 Task: Create a blank project CoreLine with privacy Private to Project members  and default view as Board and in the team Taskers . Create three sections in the project as To-Do, Doing and Done
Action: Mouse moved to (93, 81)
Screenshot: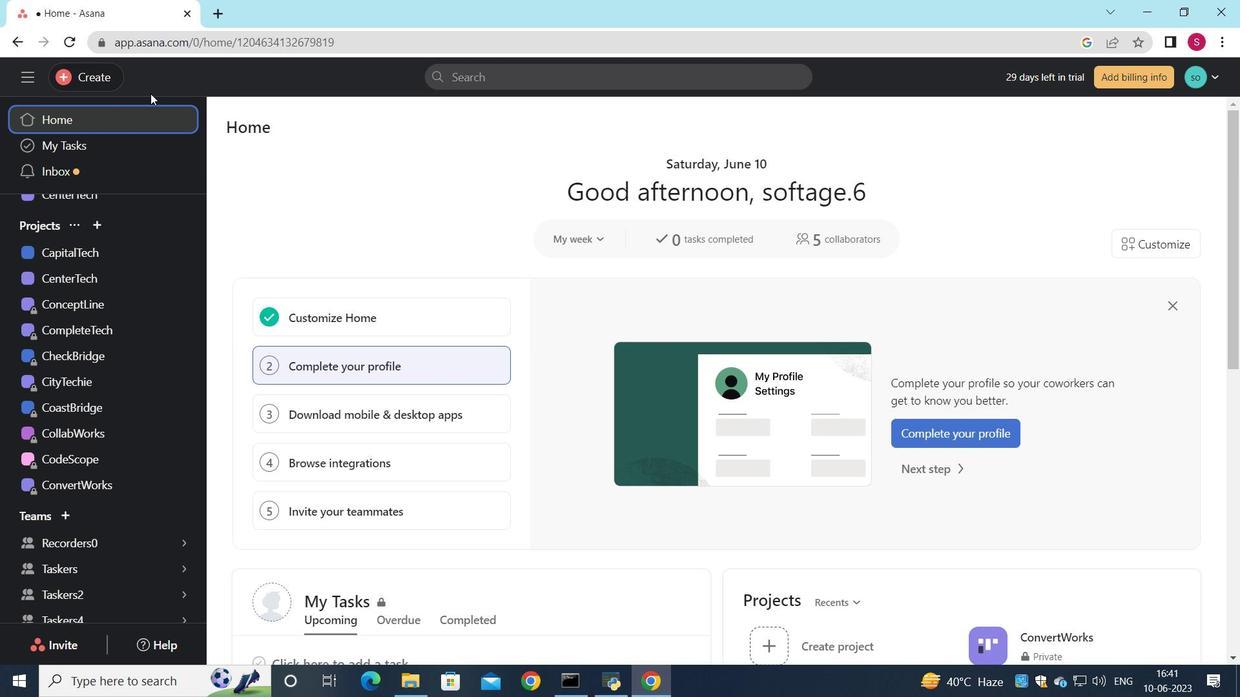 
Action: Mouse pressed left at (93, 81)
Screenshot: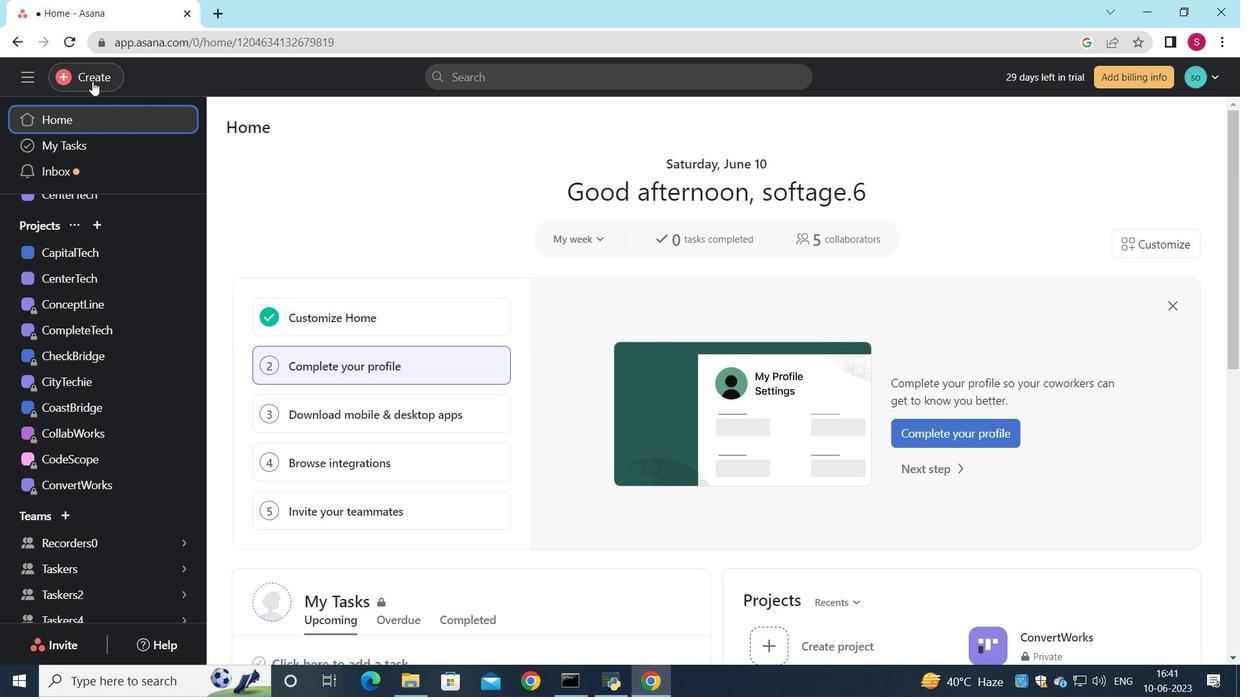 
Action: Mouse moved to (173, 122)
Screenshot: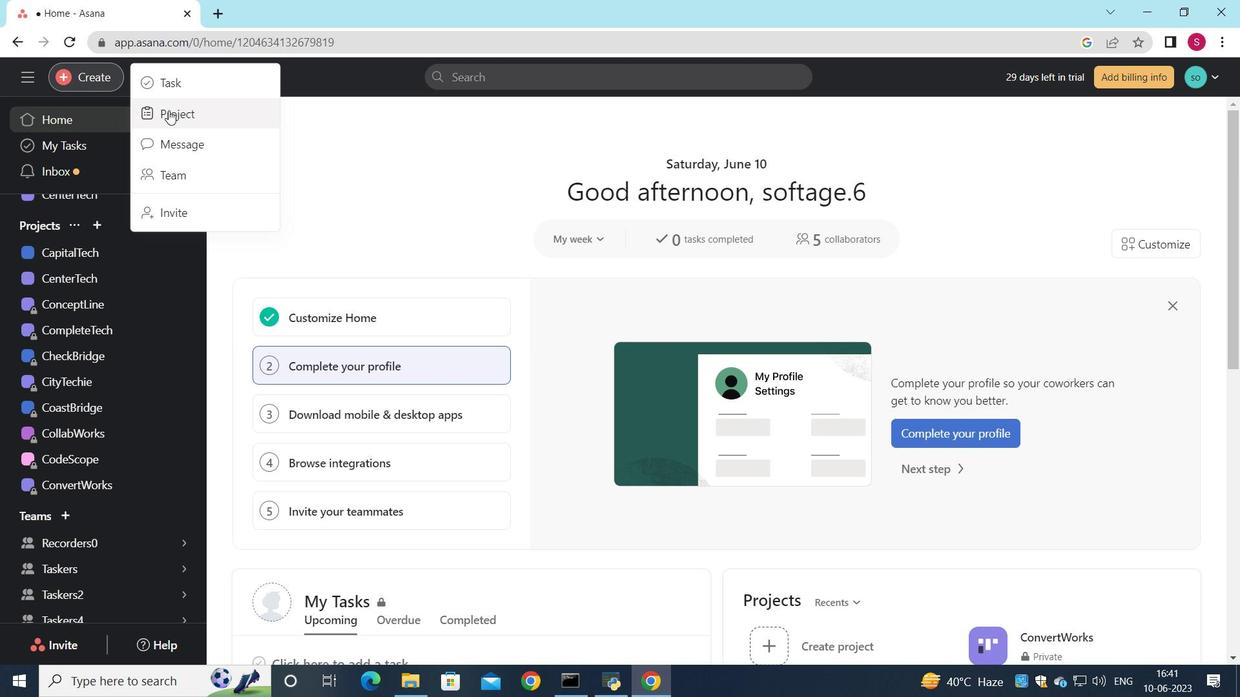 
Action: Mouse pressed left at (173, 122)
Screenshot: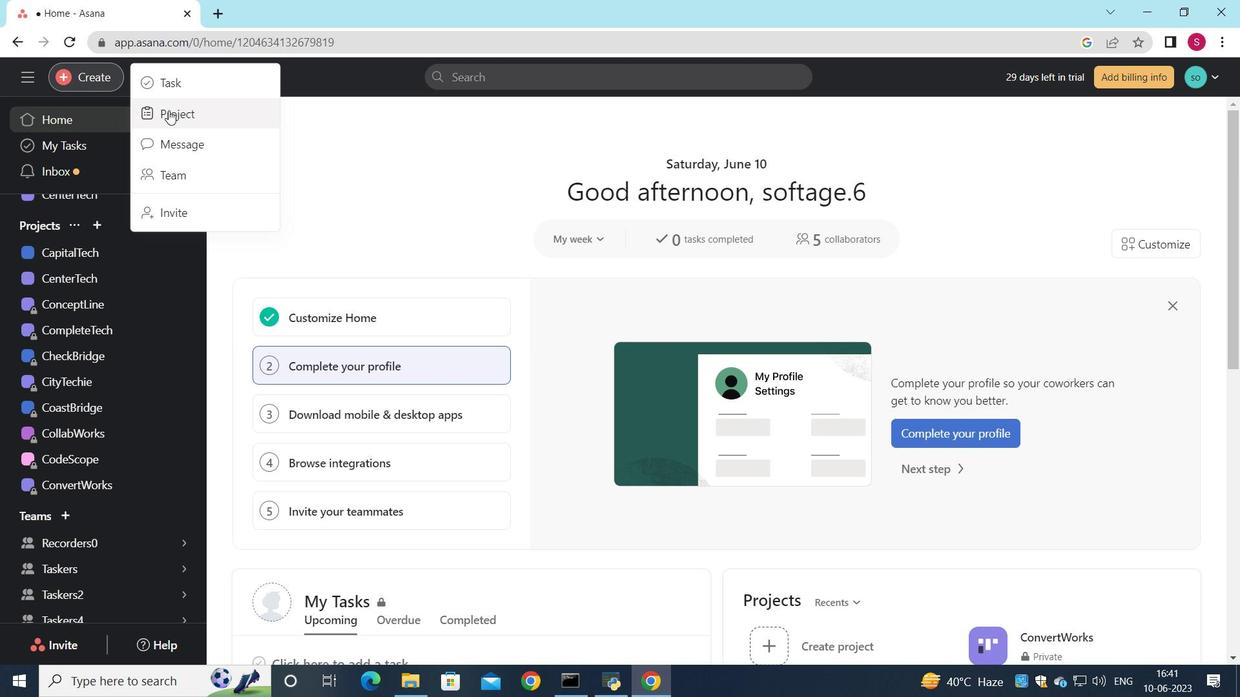 
Action: Mouse moved to (465, 358)
Screenshot: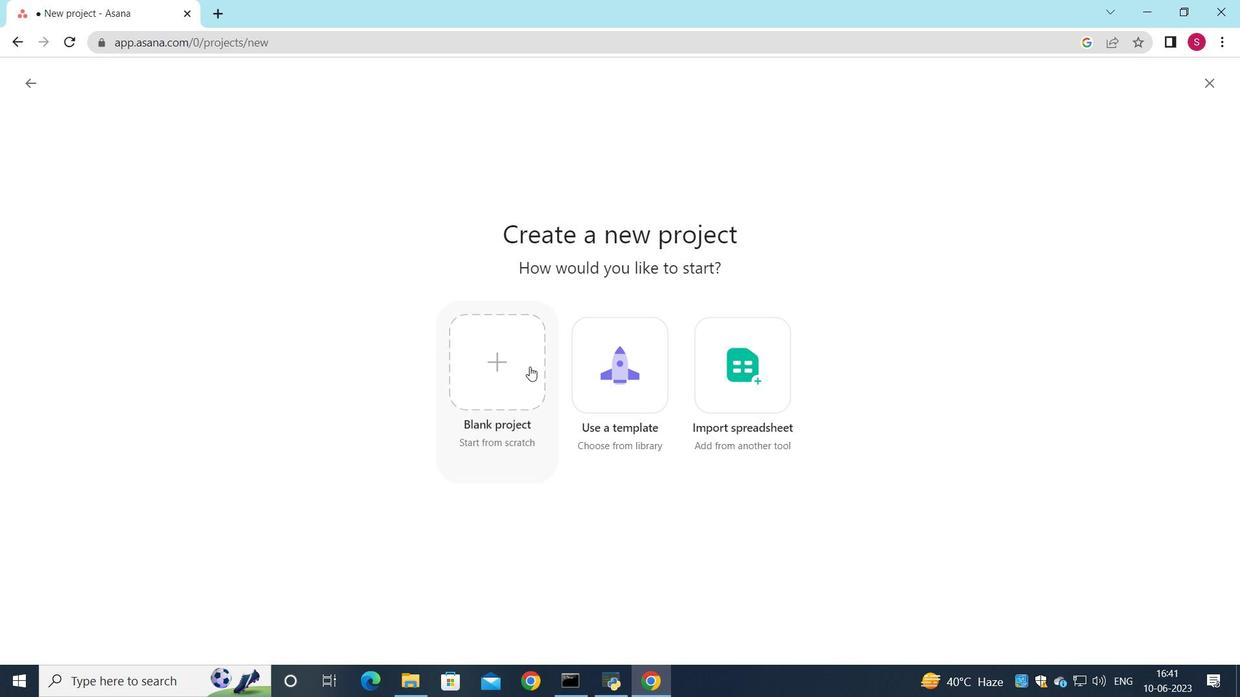 
Action: Mouse pressed left at (465, 358)
Screenshot: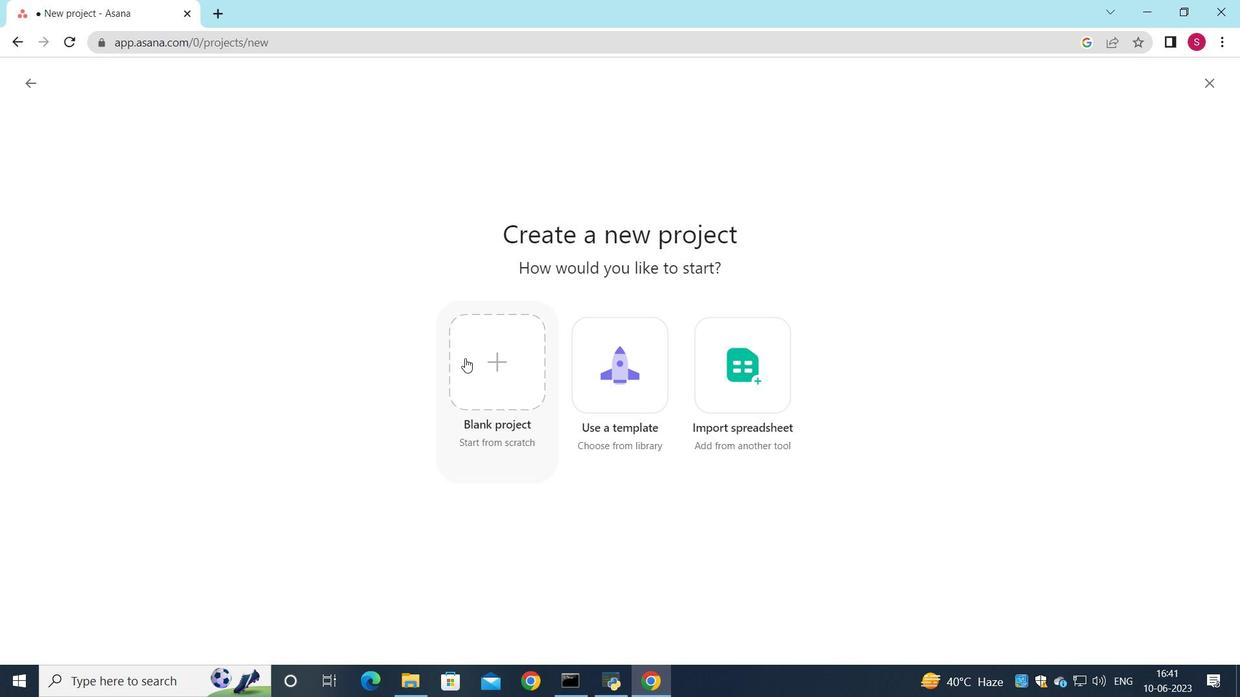 
Action: Mouse moved to (255, 199)
Screenshot: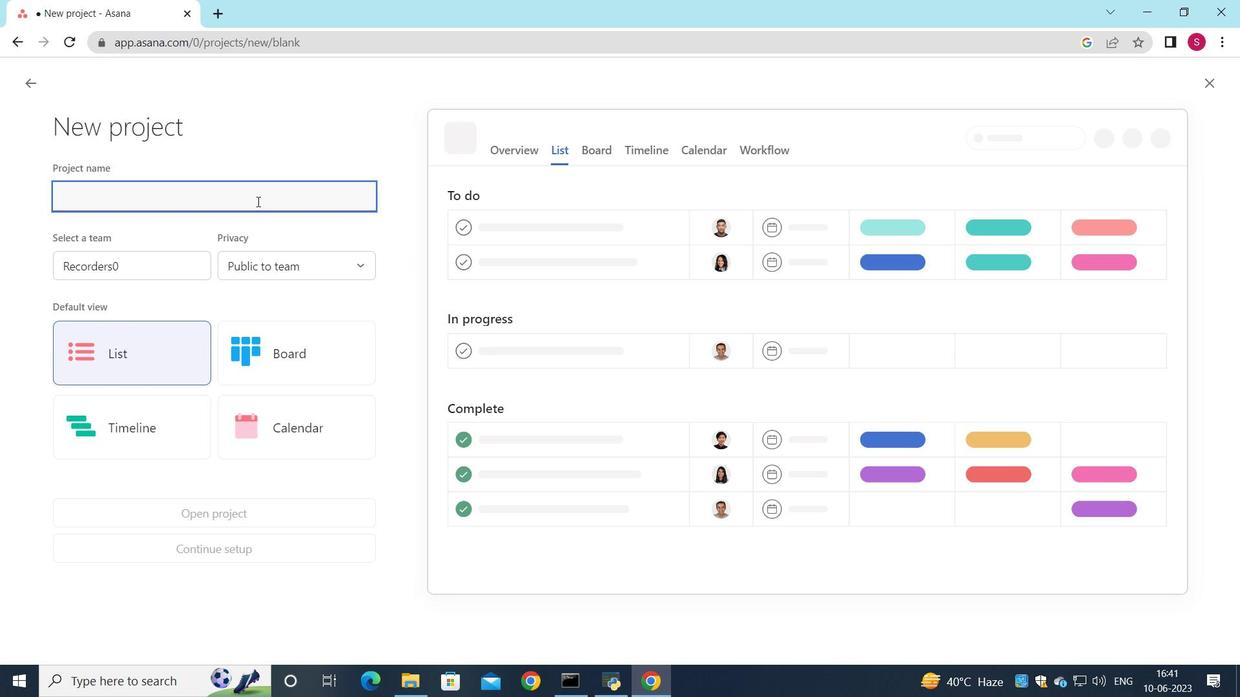 
Action: Key pressed <Key.shift>Core<Key.shift>Line
Screenshot: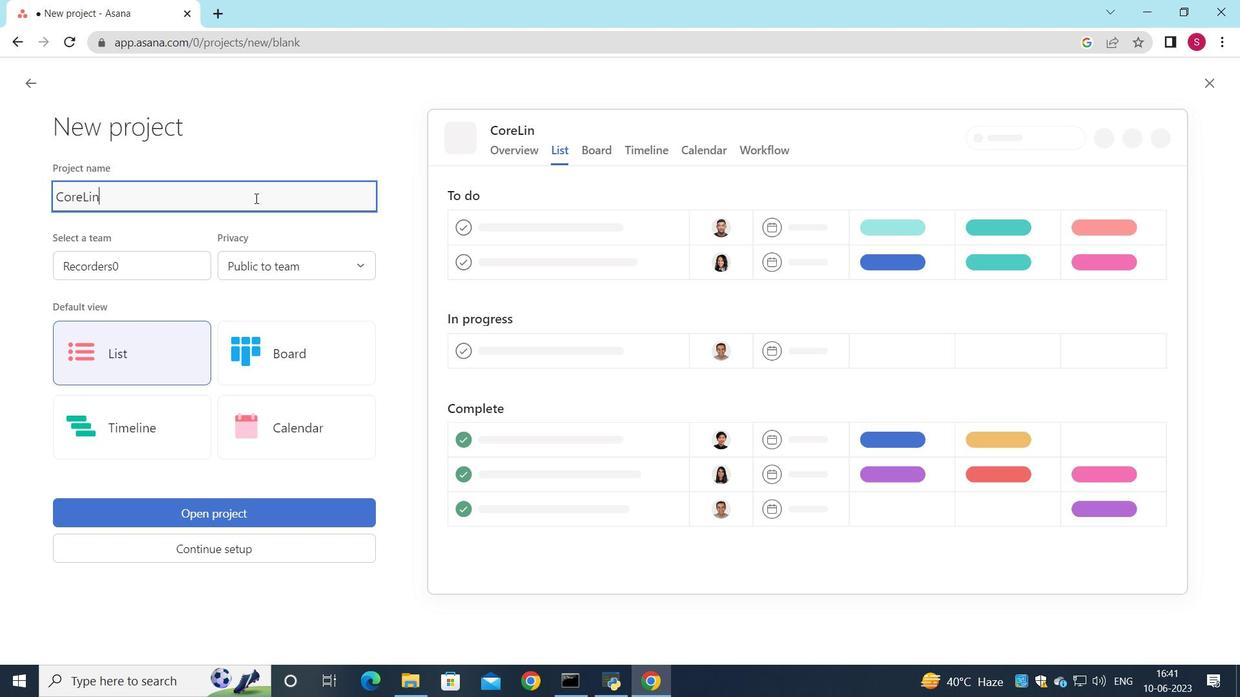 
Action: Mouse moved to (184, 272)
Screenshot: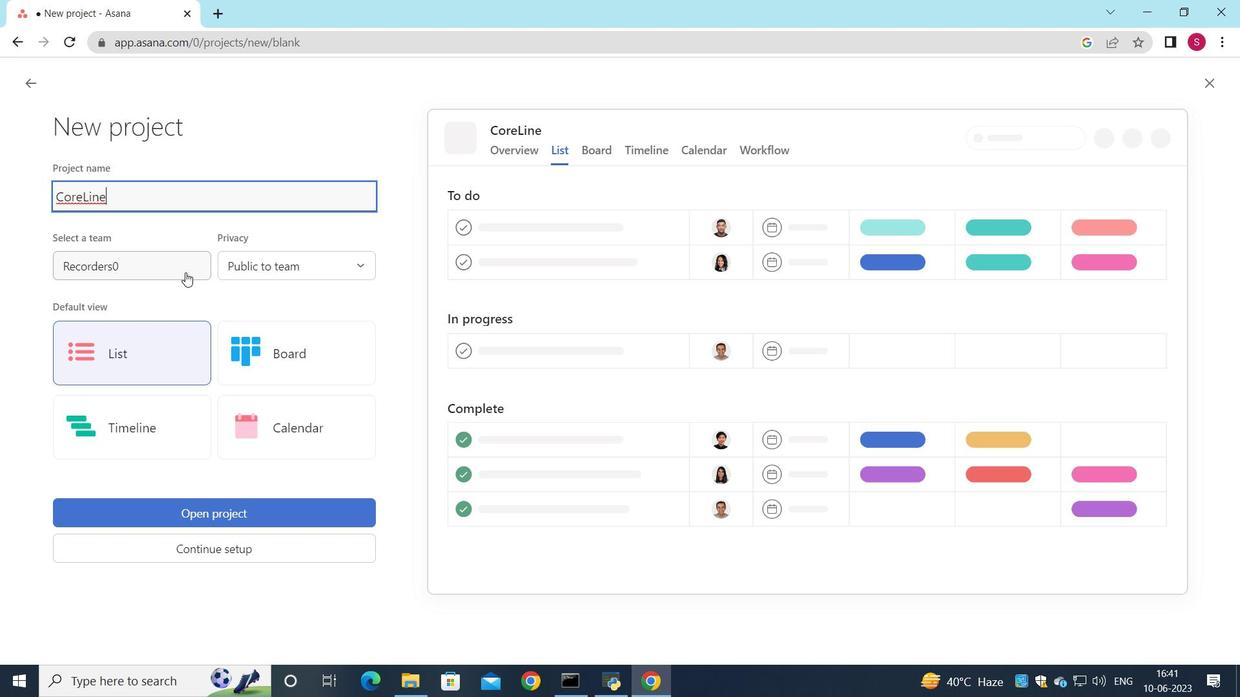 
Action: Mouse pressed left at (184, 272)
Screenshot: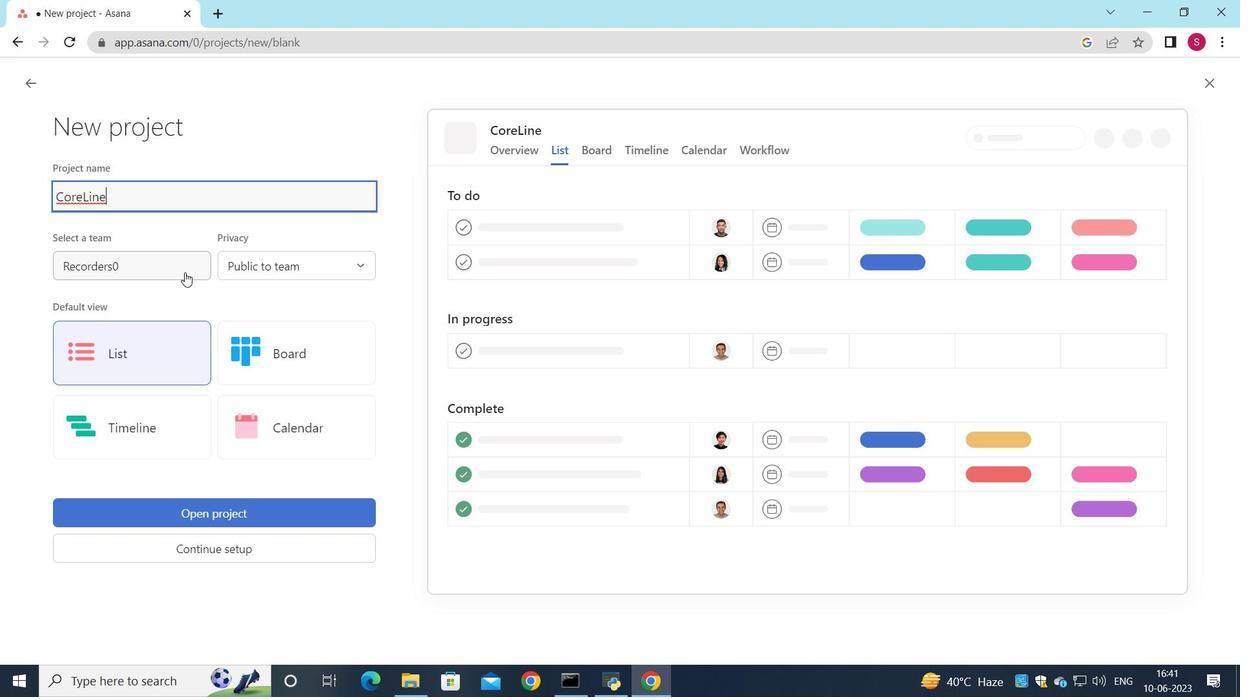 
Action: Mouse moved to (128, 328)
Screenshot: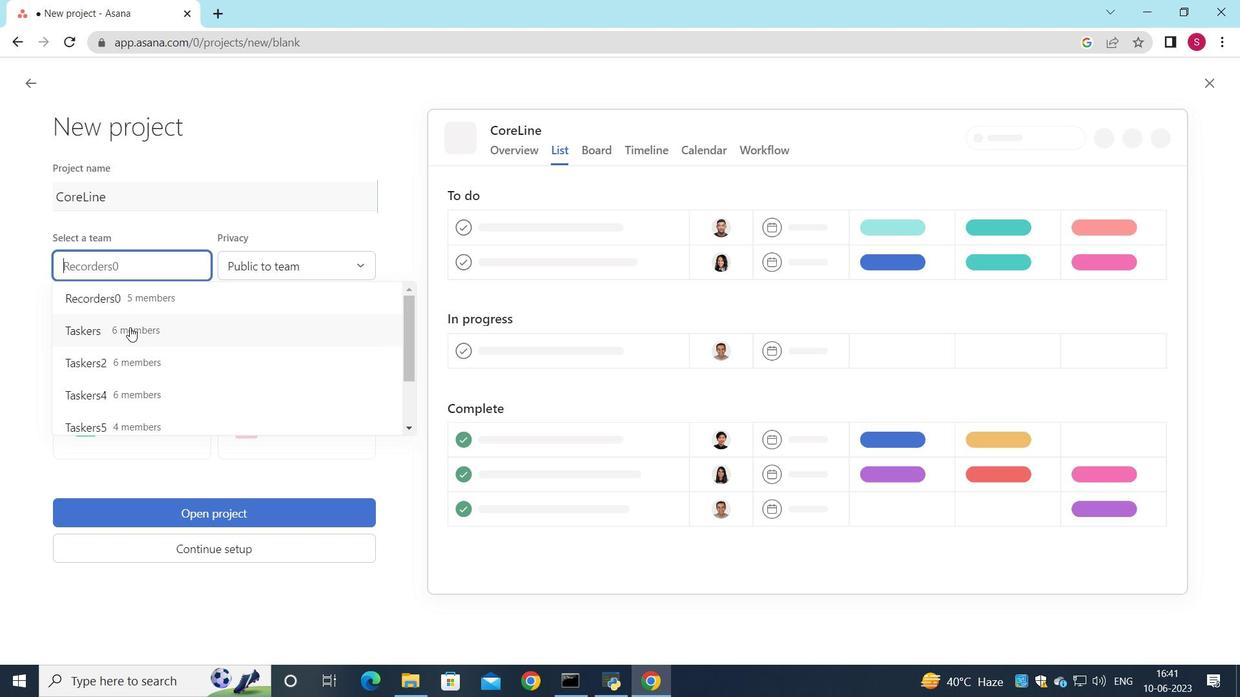
Action: Mouse pressed left at (128, 328)
Screenshot: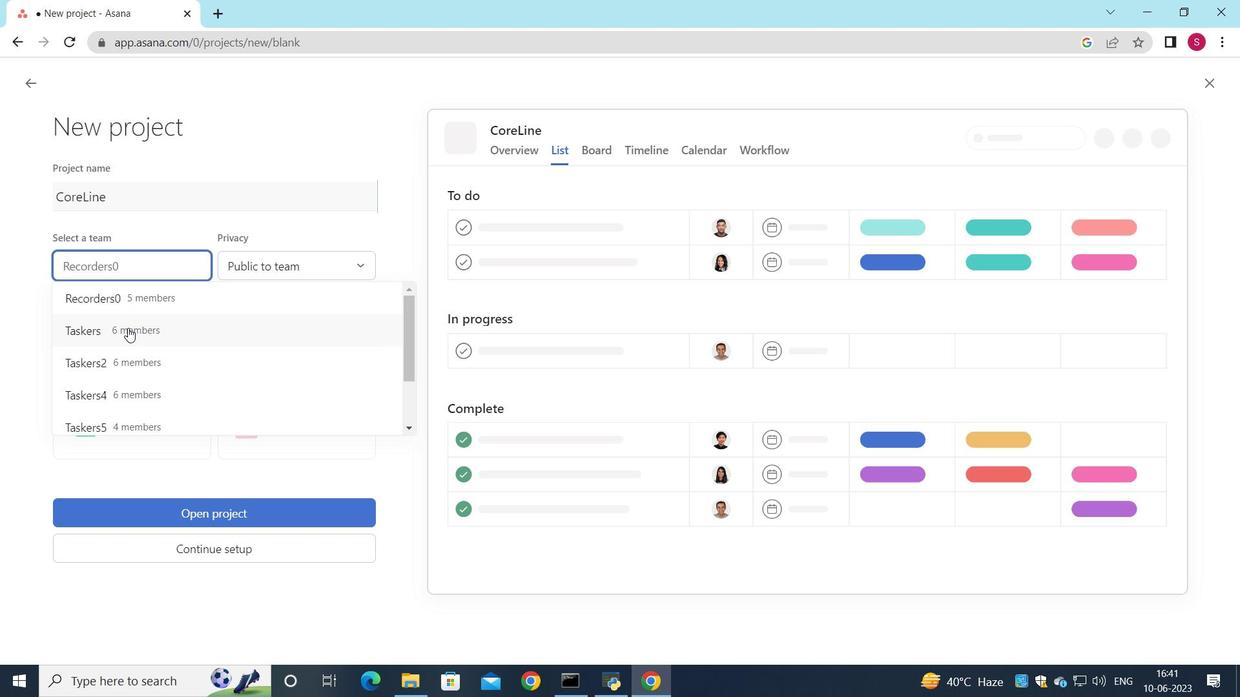 
Action: Mouse moved to (348, 263)
Screenshot: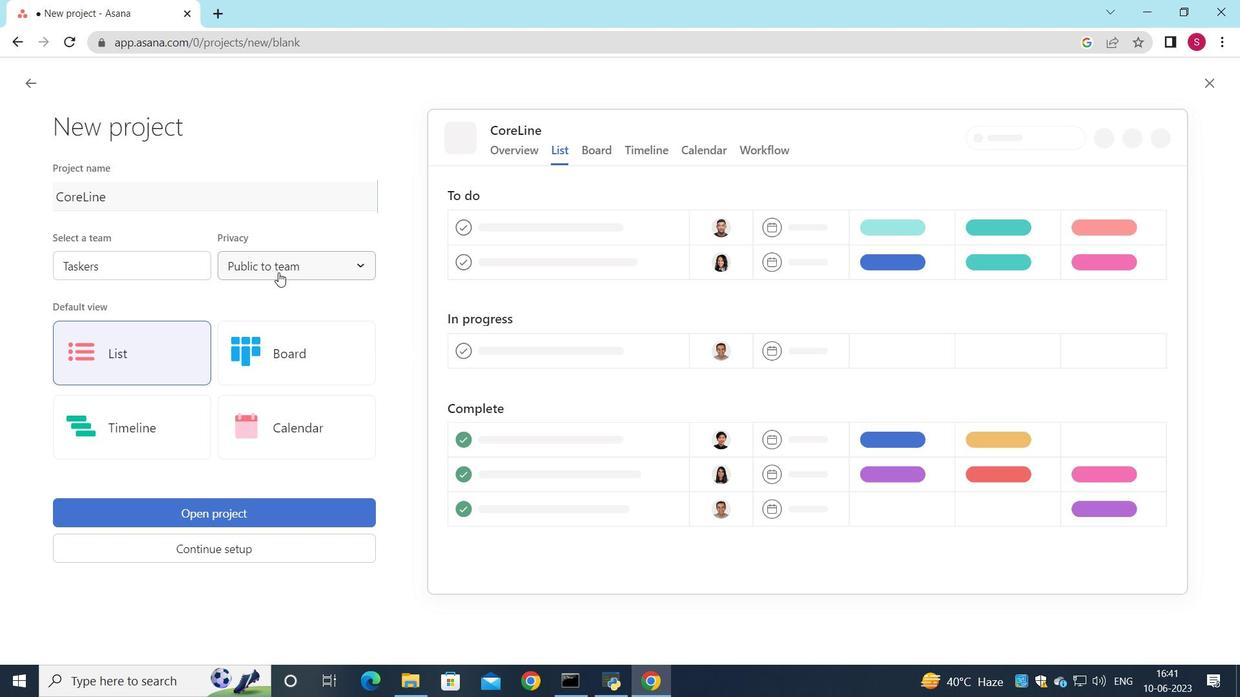 
Action: Mouse pressed left at (348, 263)
Screenshot: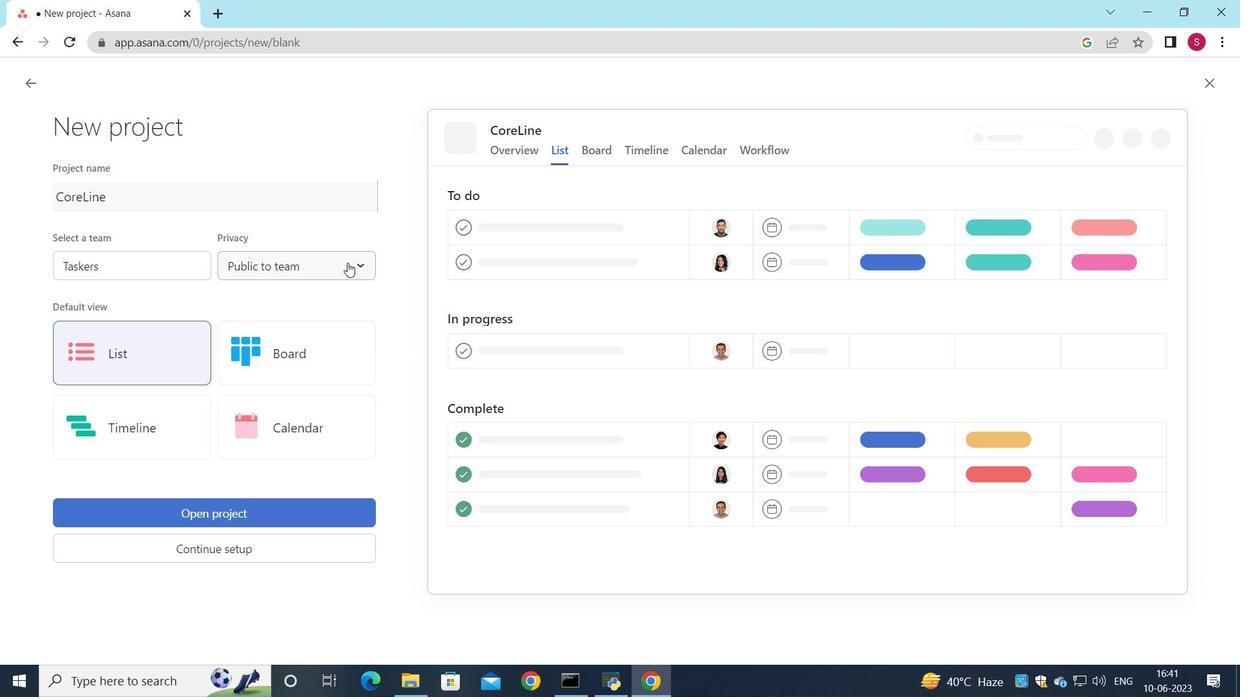
Action: Mouse moved to (330, 334)
Screenshot: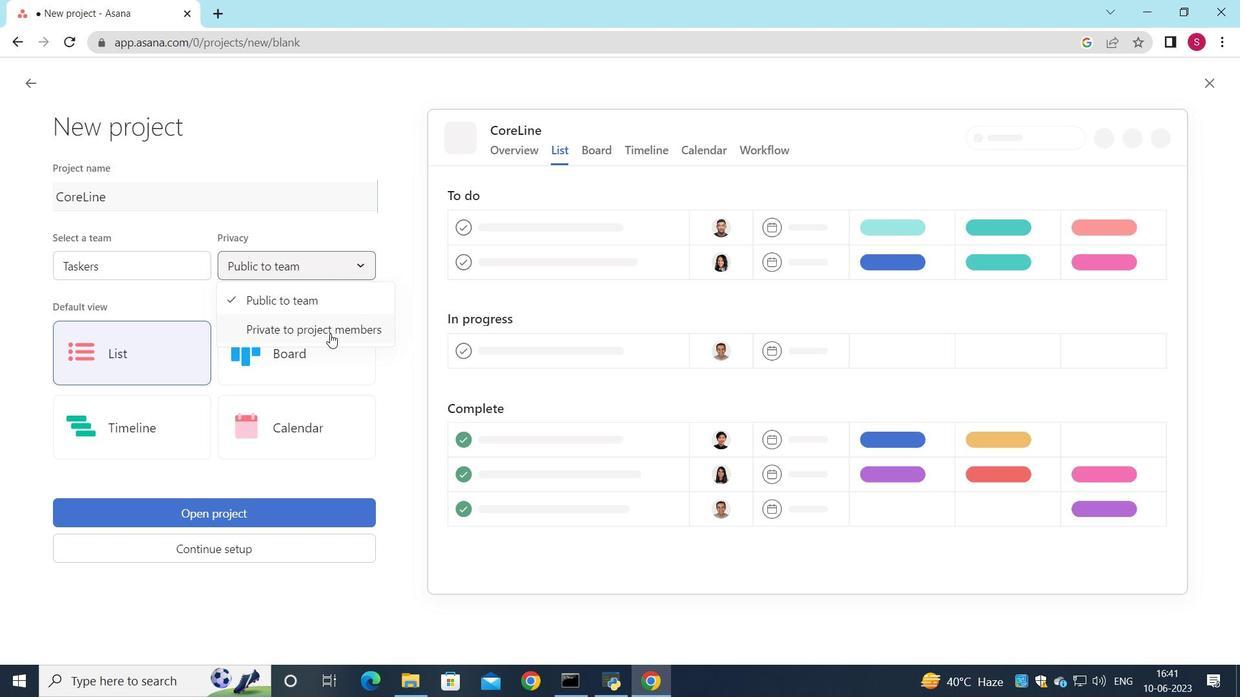 
Action: Mouse pressed left at (330, 334)
Screenshot: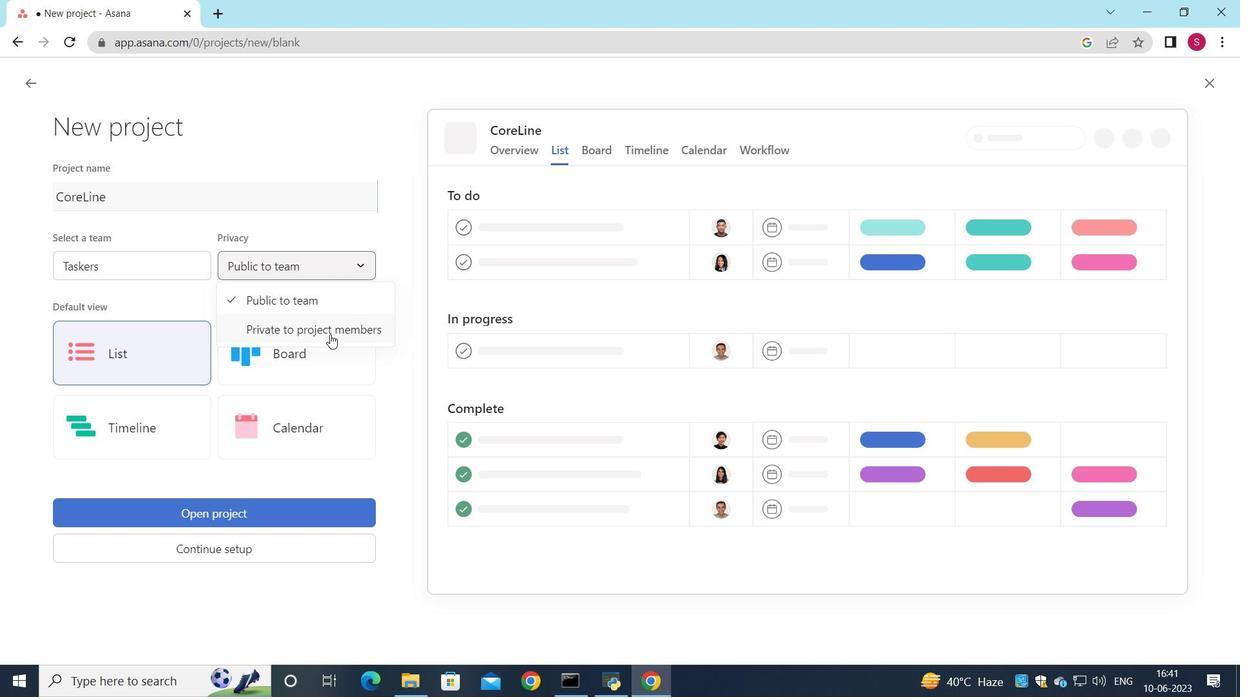 
Action: Mouse moved to (280, 345)
Screenshot: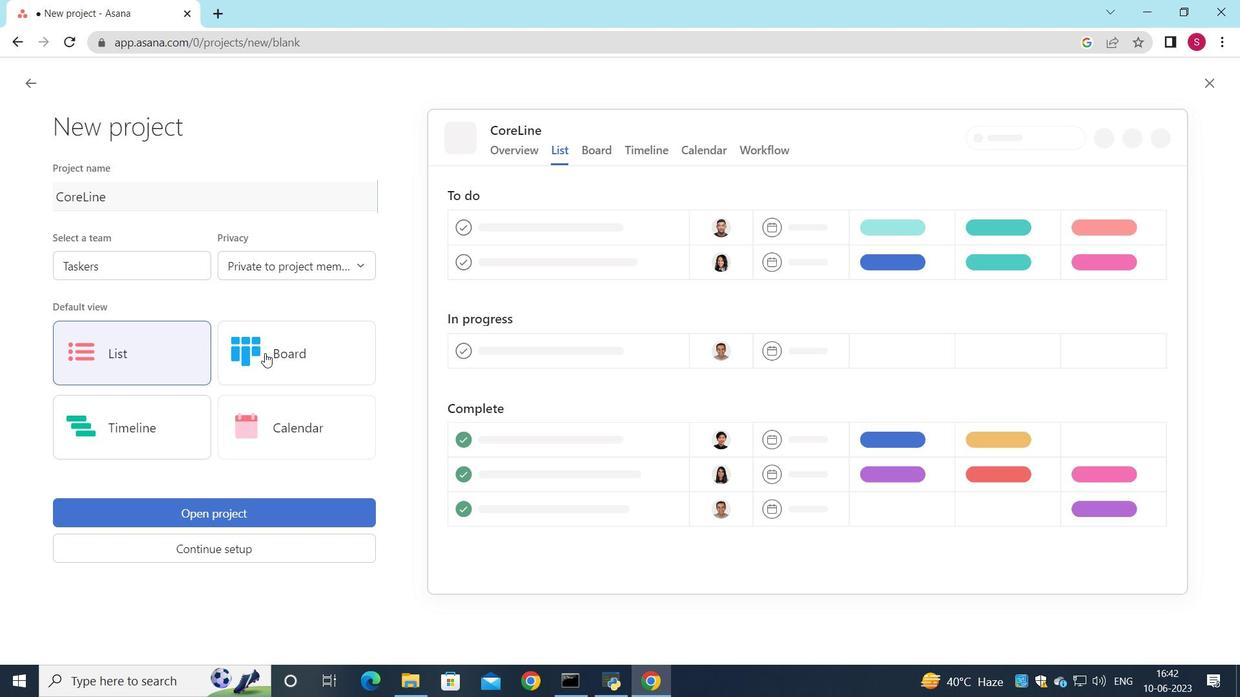 
Action: Mouse pressed left at (280, 345)
Screenshot: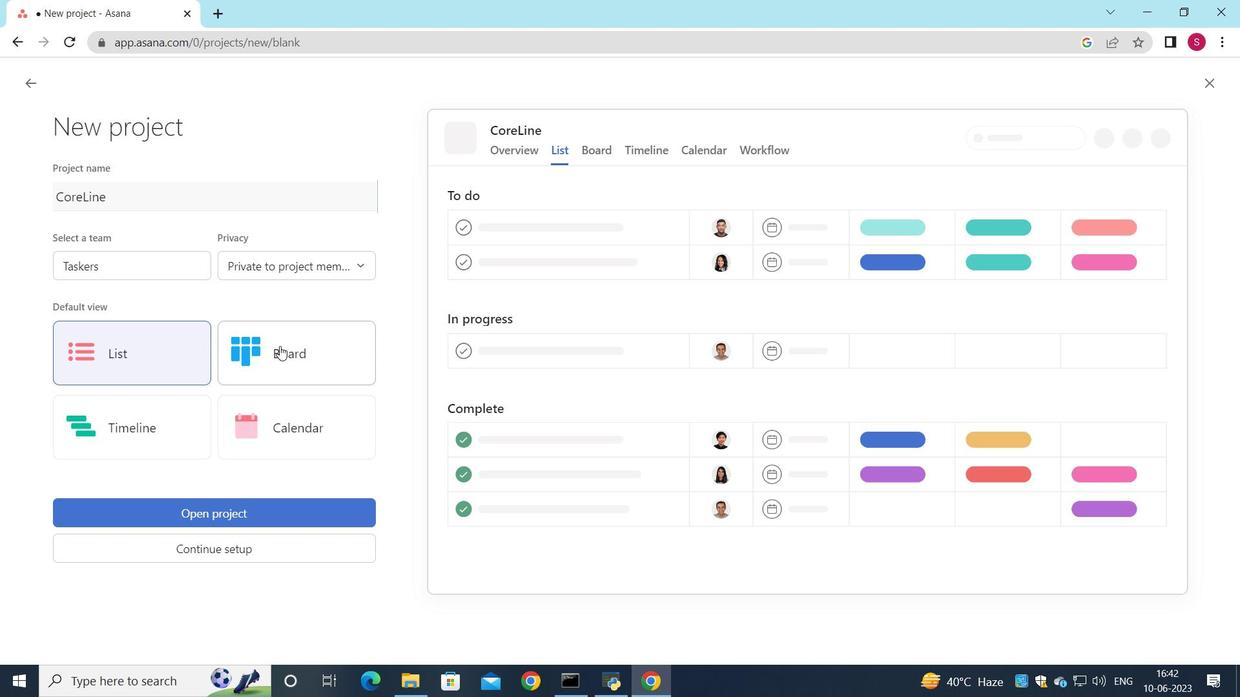 
Action: Mouse moved to (237, 503)
Screenshot: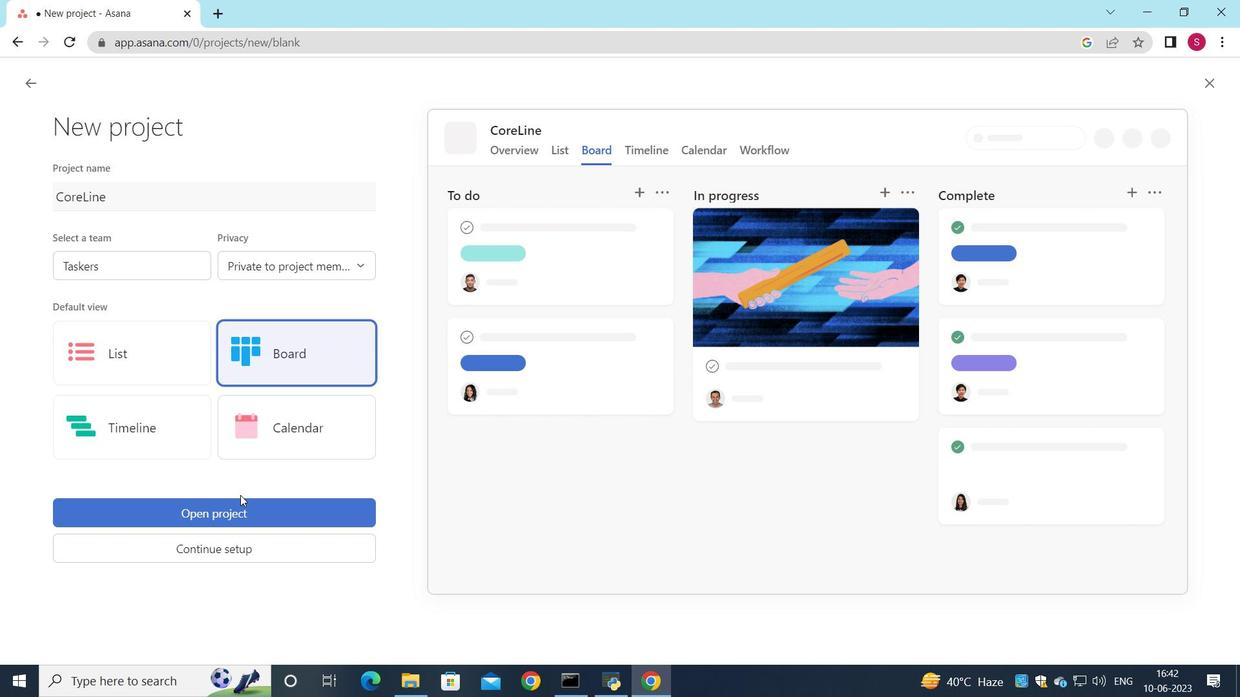 
Action: Mouse pressed left at (237, 503)
Screenshot: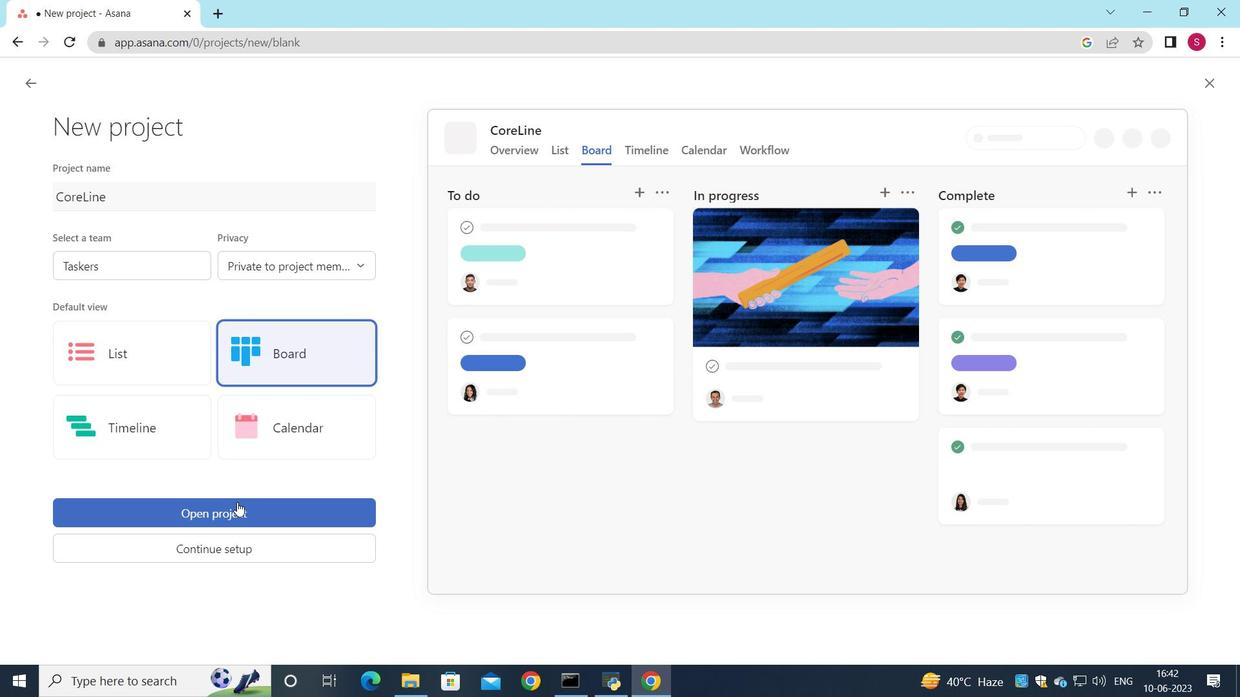 
Action: Mouse moved to (427, 284)
Screenshot: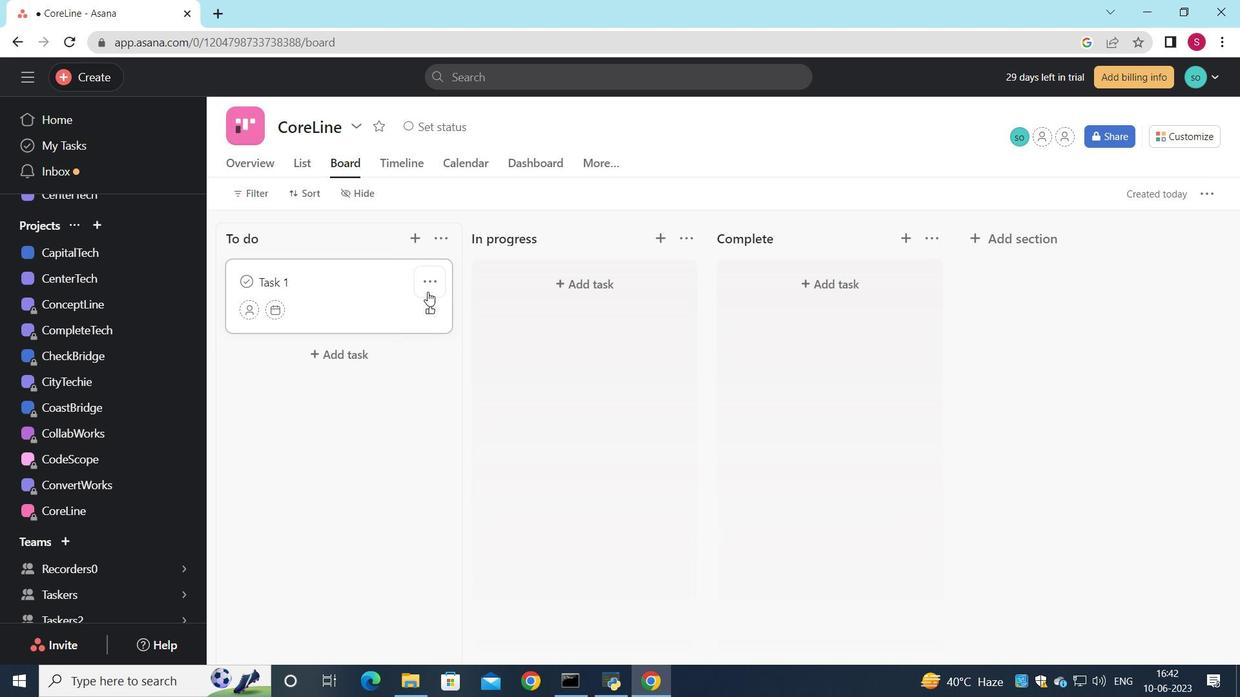 
Action: Mouse pressed left at (427, 284)
Screenshot: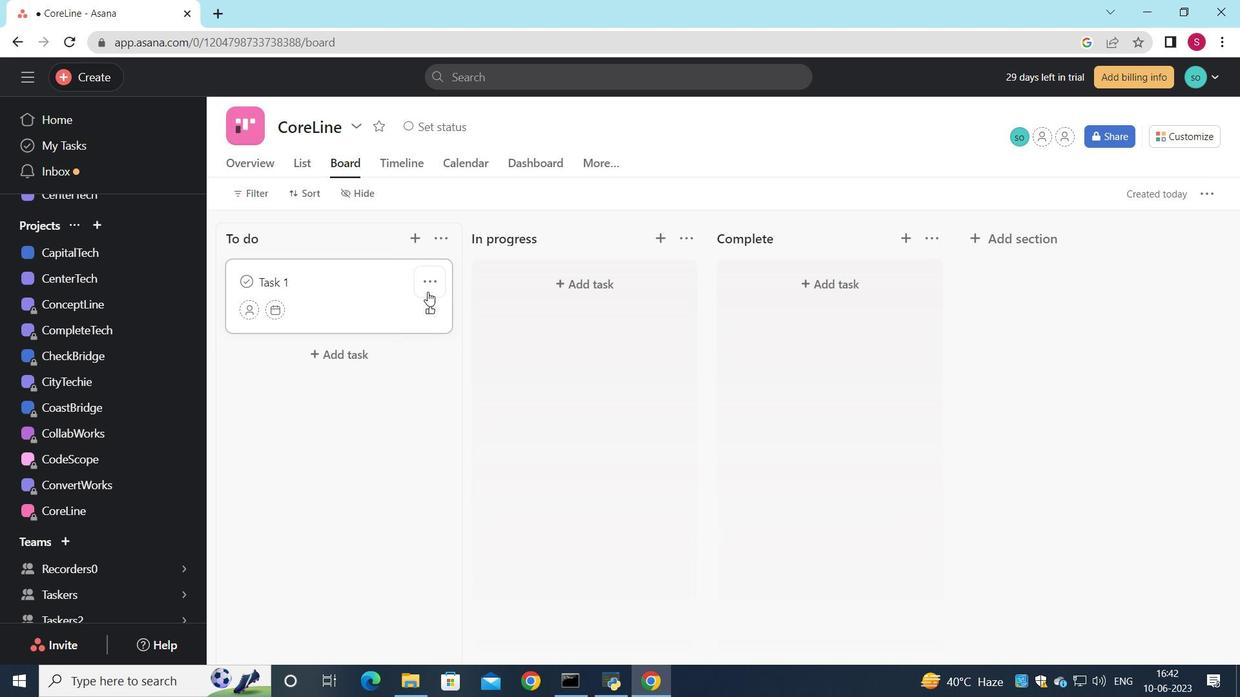 
Action: Mouse moved to (507, 599)
Screenshot: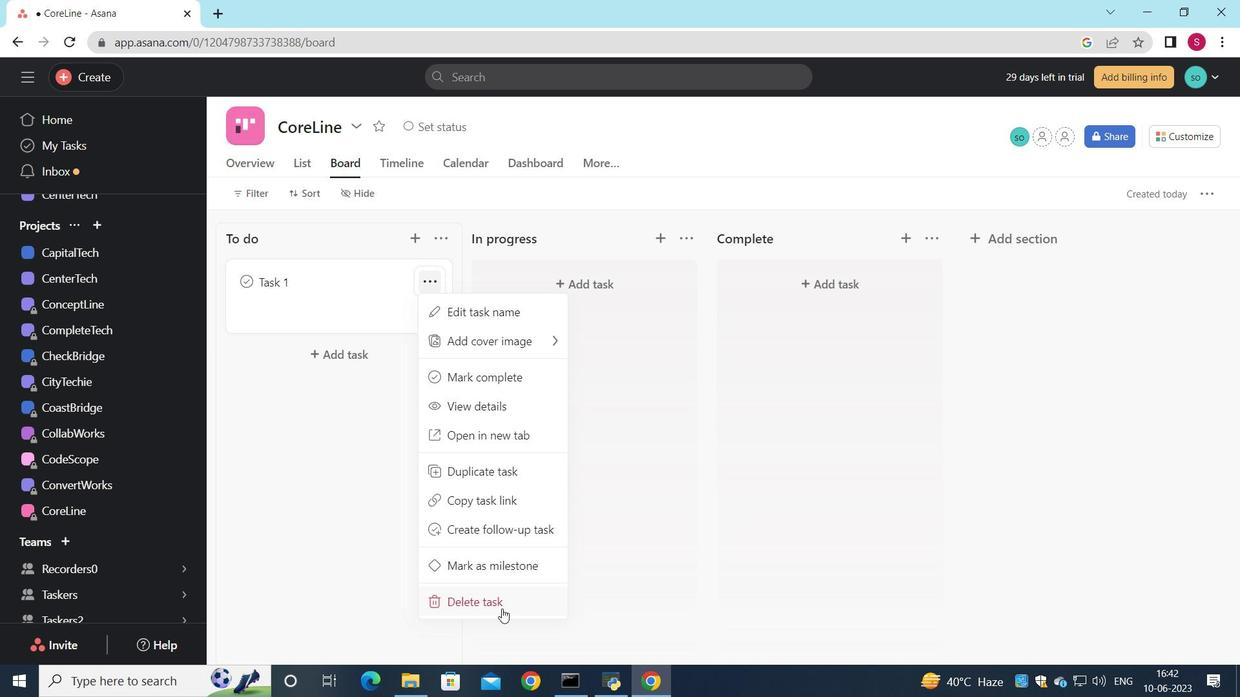 
Action: Mouse pressed left at (507, 599)
Screenshot: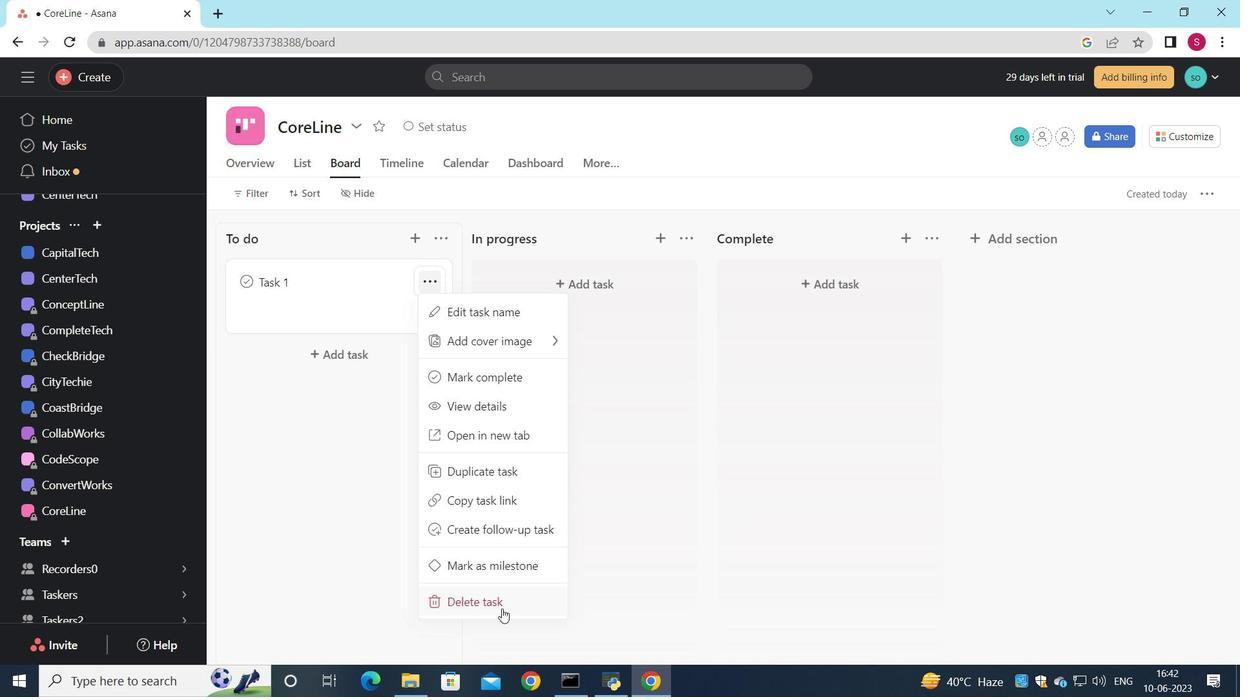 
Action: Mouse moved to (694, 242)
Screenshot: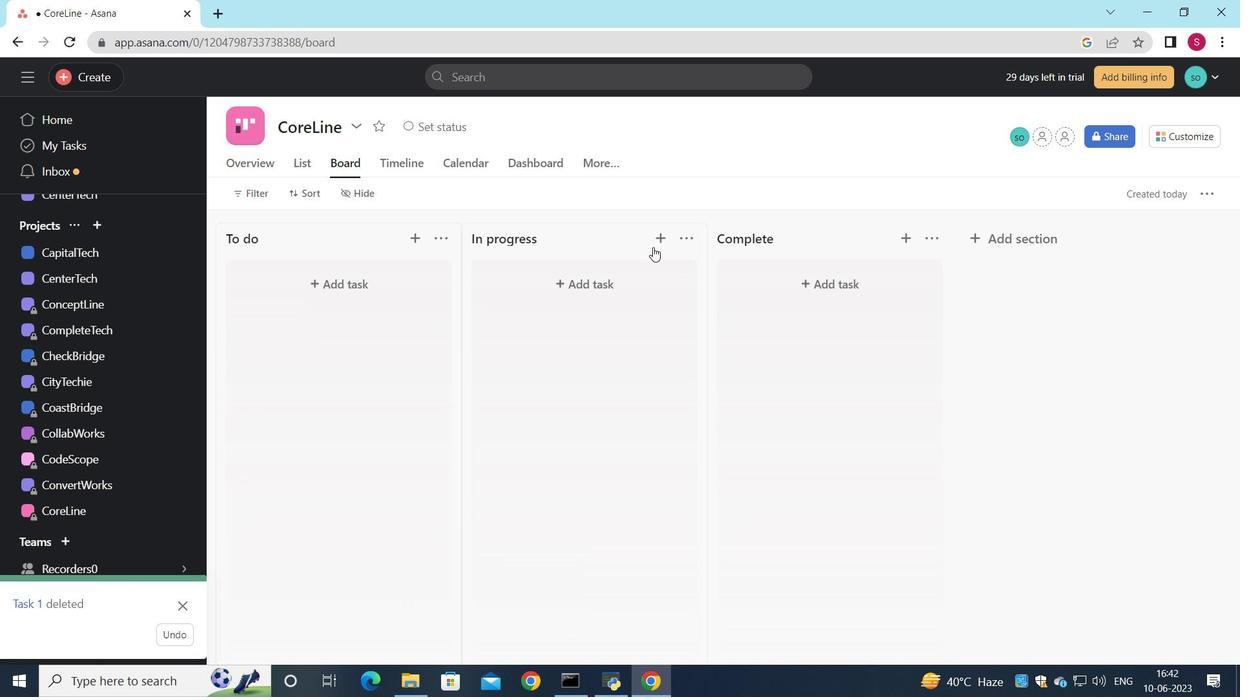 
Action: Mouse pressed left at (694, 242)
Screenshot: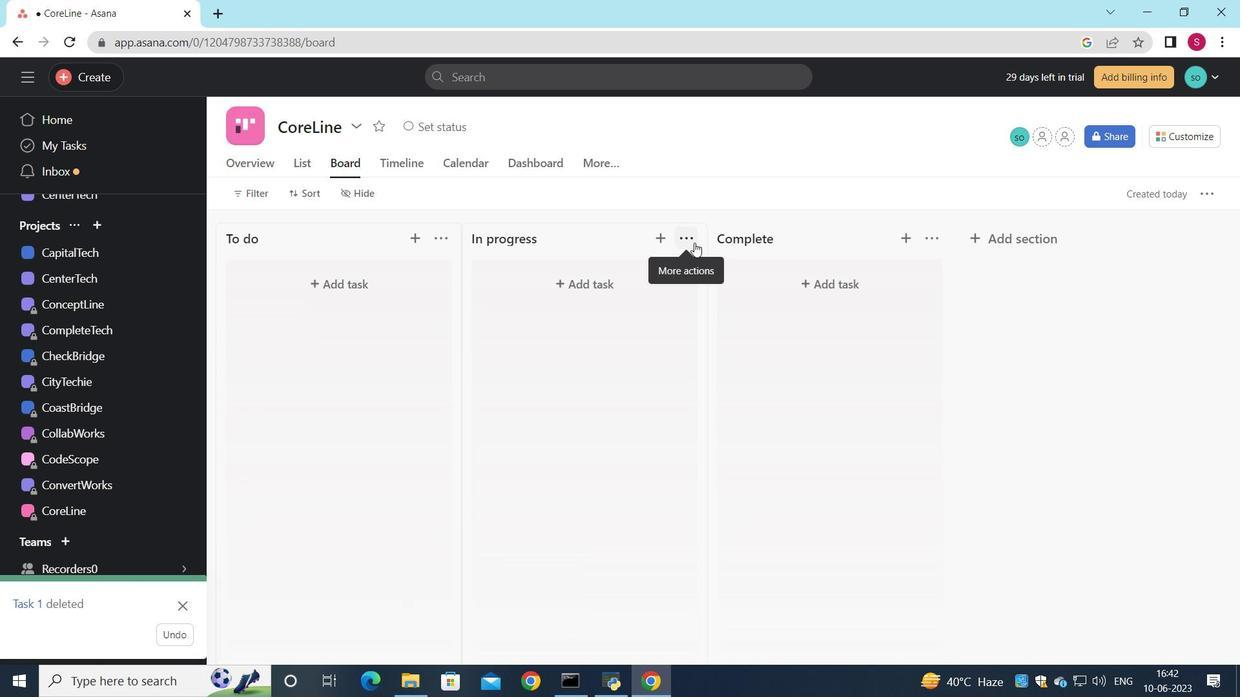 
Action: Mouse moved to (710, 296)
Screenshot: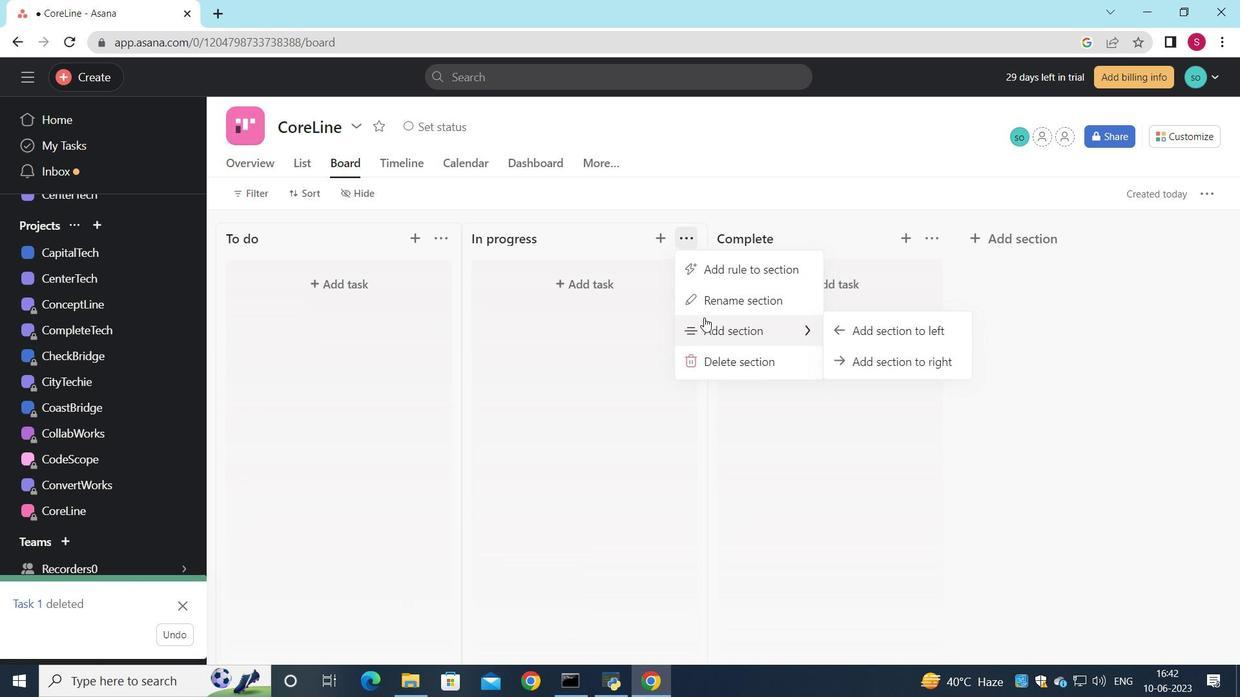 
Action: Mouse pressed left at (710, 296)
Screenshot: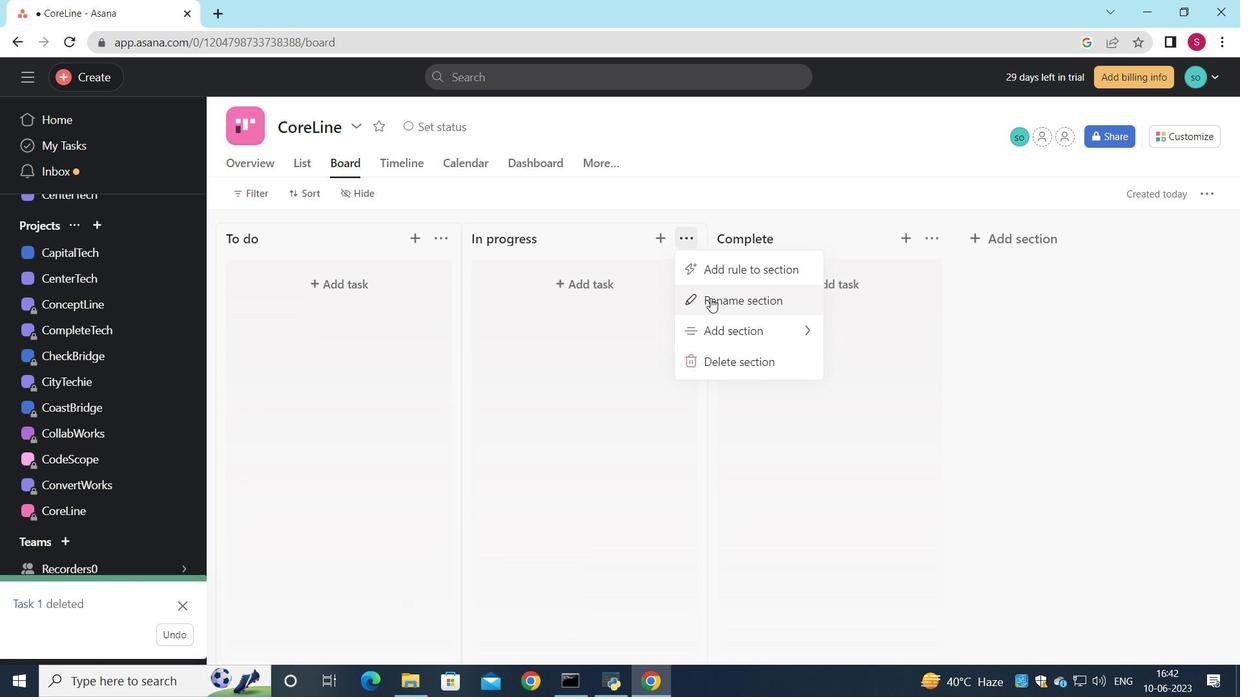 
Action: Mouse moved to (609, 283)
Screenshot: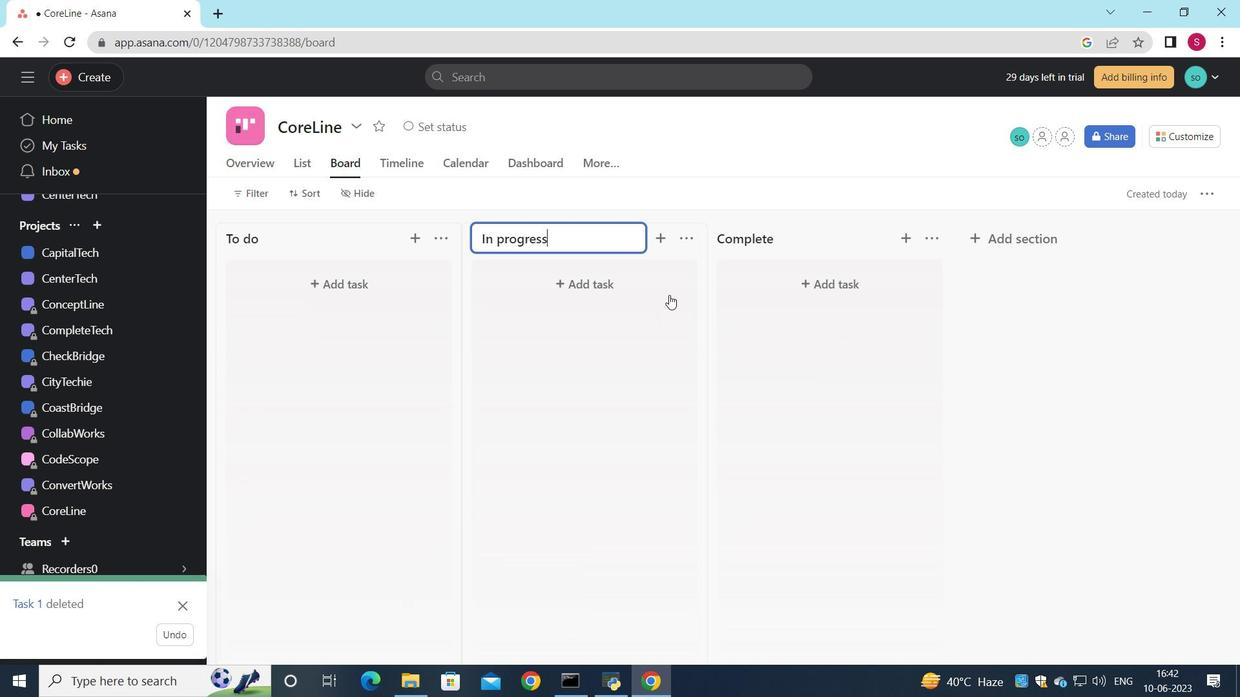 
Action: Key pressed <Key.backspace><Key.backspace><Key.backspace><Key.backspace><Key.backspace><Key.backspace><Key.backspace><Key.backspace><Key.backspace><Key.backspace><Key.backspace><Key.shift>Doing
Screenshot: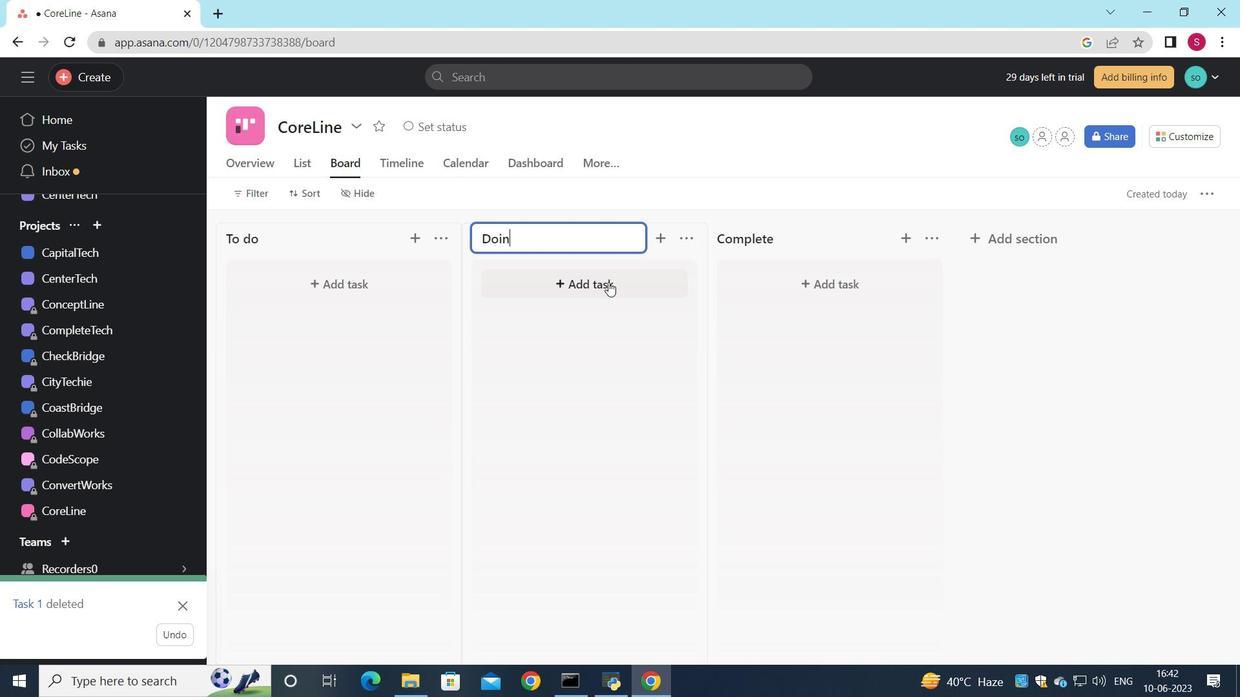 
Action: Mouse moved to (787, 239)
Screenshot: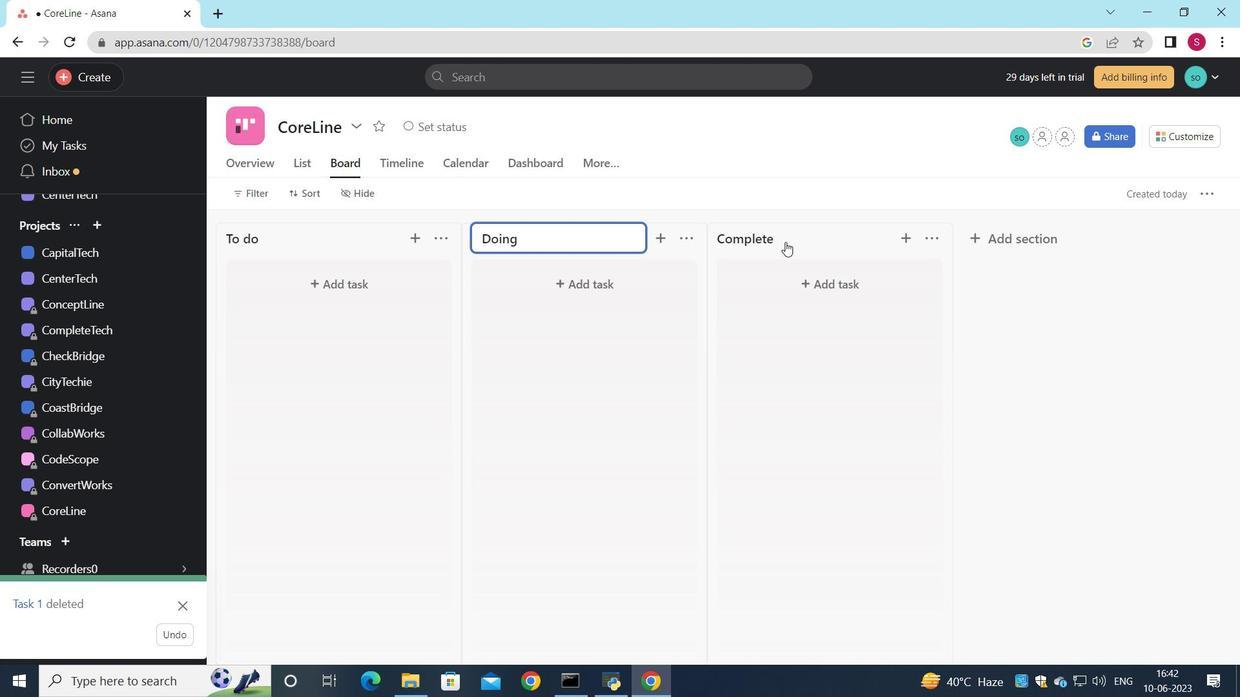
Action: Mouse pressed left at (787, 239)
Screenshot: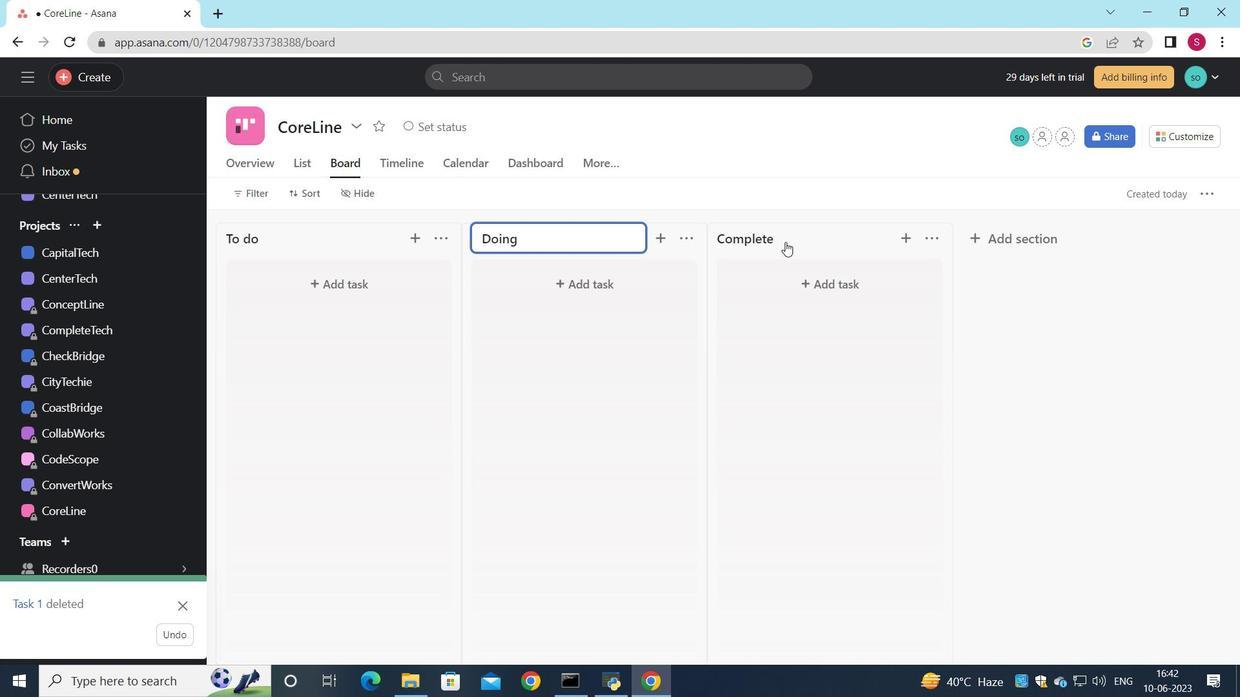 
Action: Key pressed <Key.backspace><Key.backspace><Key.backspace><Key.backspace><Key.backspace><Key.backspace><Key.backspace><Key.backspace><Key.shift>Done
Screenshot: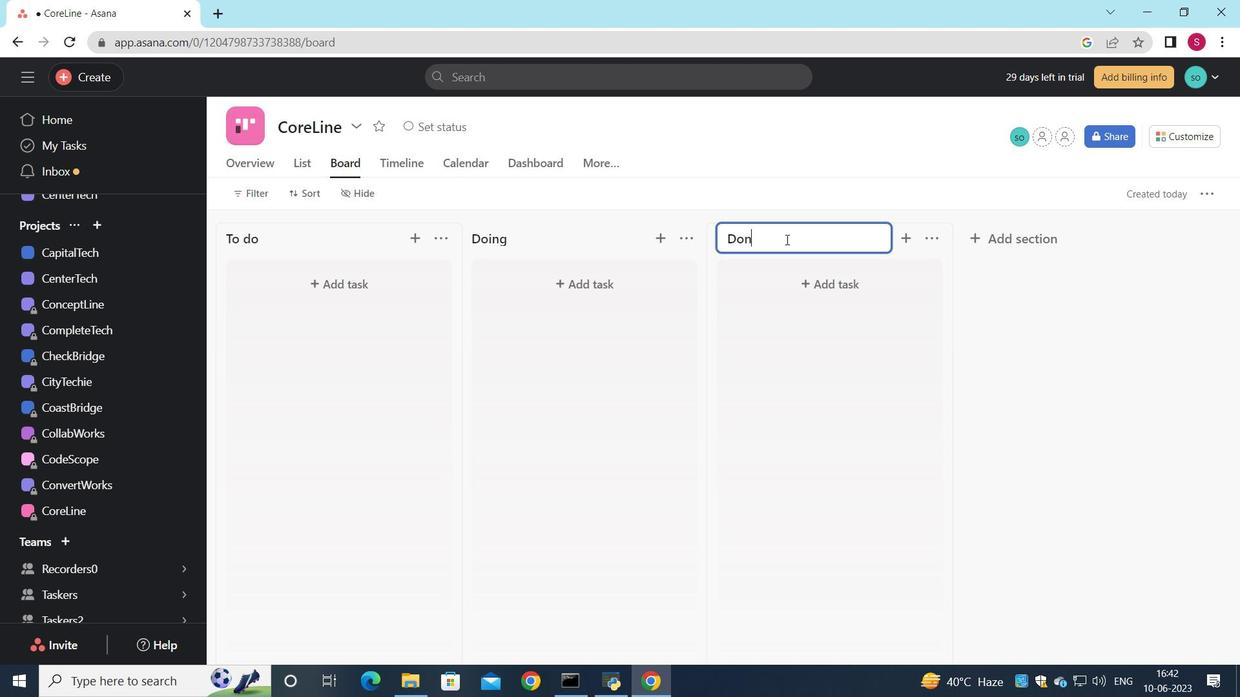 
Action: Mouse moved to (867, 250)
Screenshot: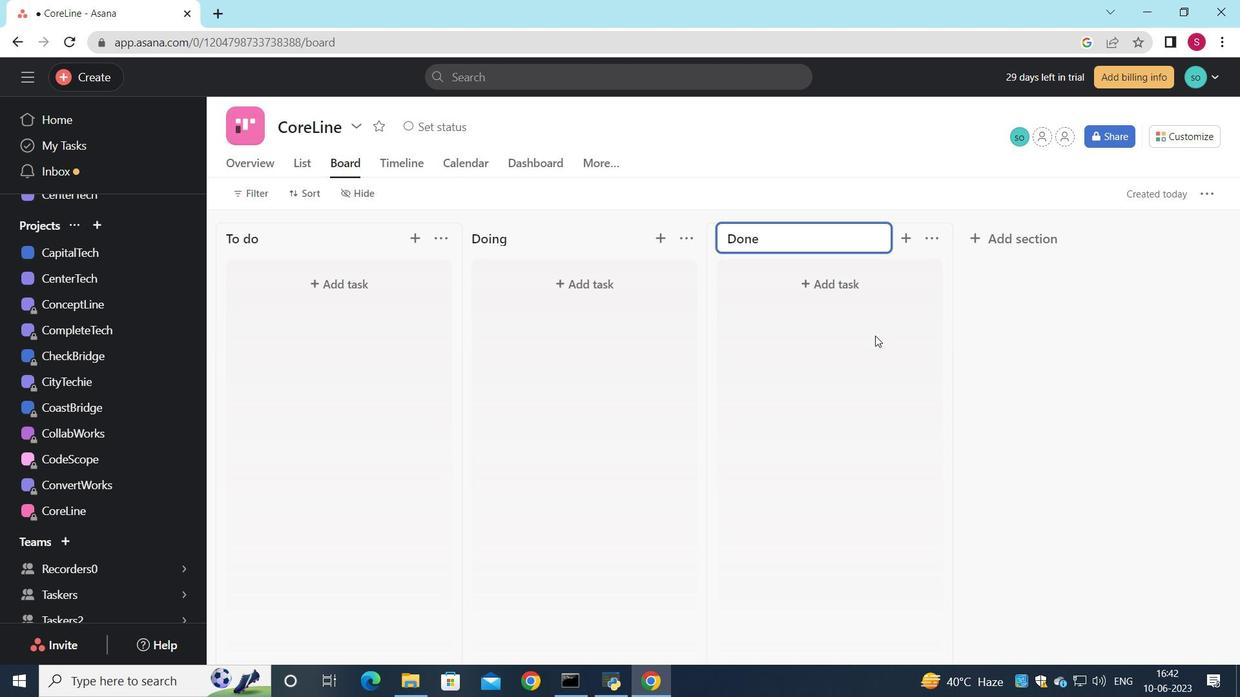 
